 Task: Check the percentage active listings of fireplace in the last 1 year.
Action: Mouse moved to (757, 177)
Screenshot: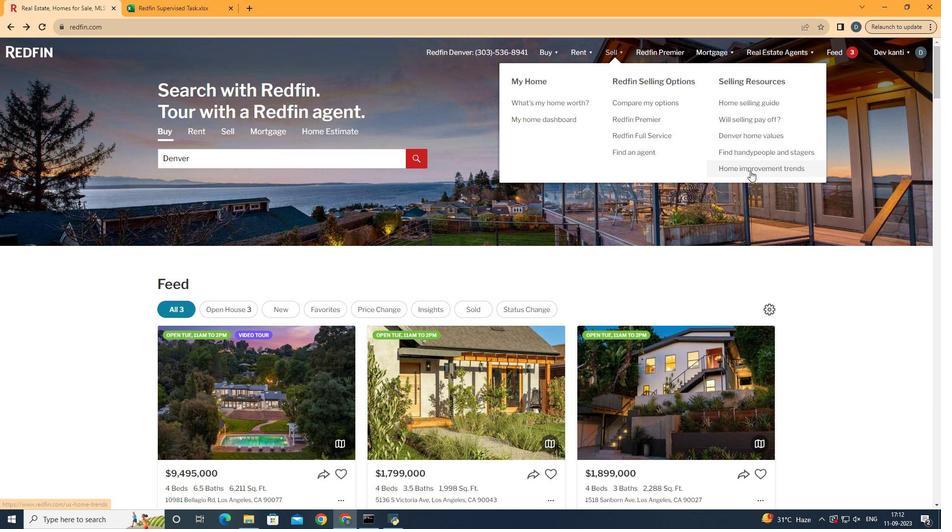 
Action: Mouse pressed left at (757, 177)
Screenshot: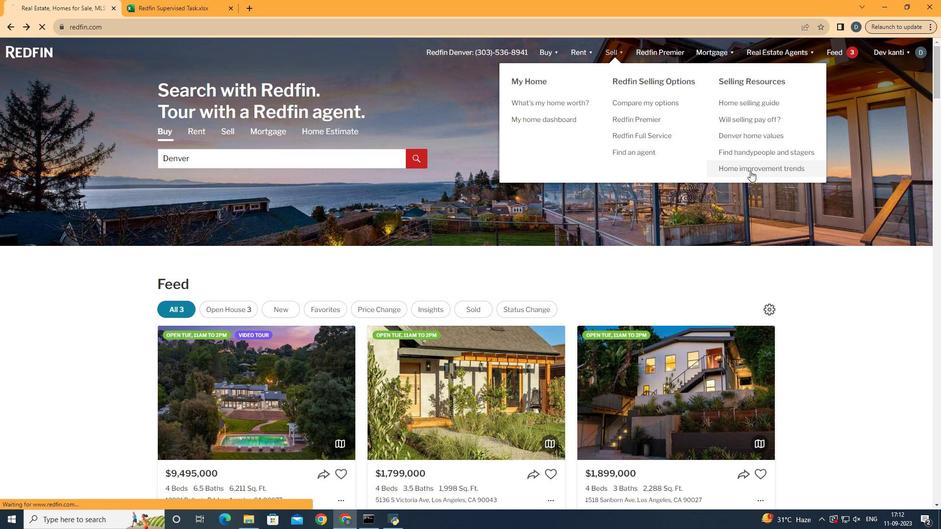 
Action: Mouse moved to (256, 186)
Screenshot: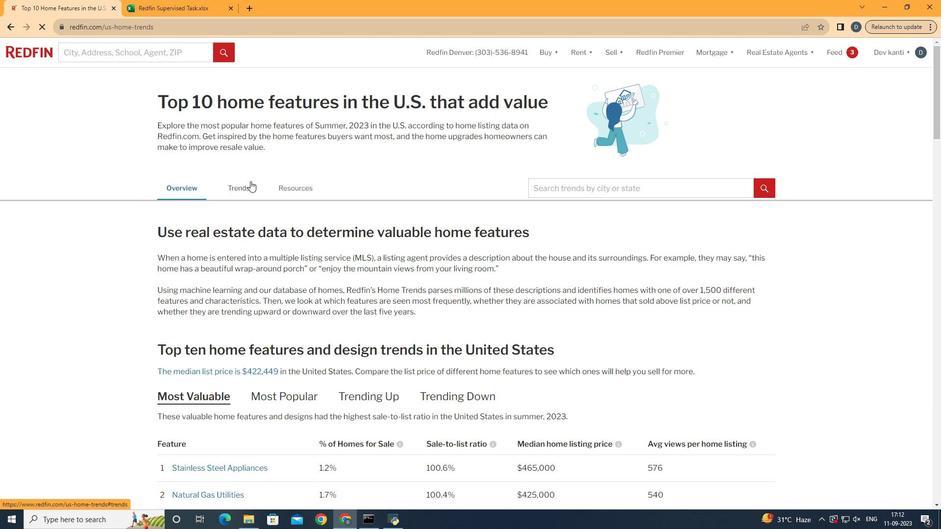 
Action: Mouse pressed left at (256, 186)
Screenshot: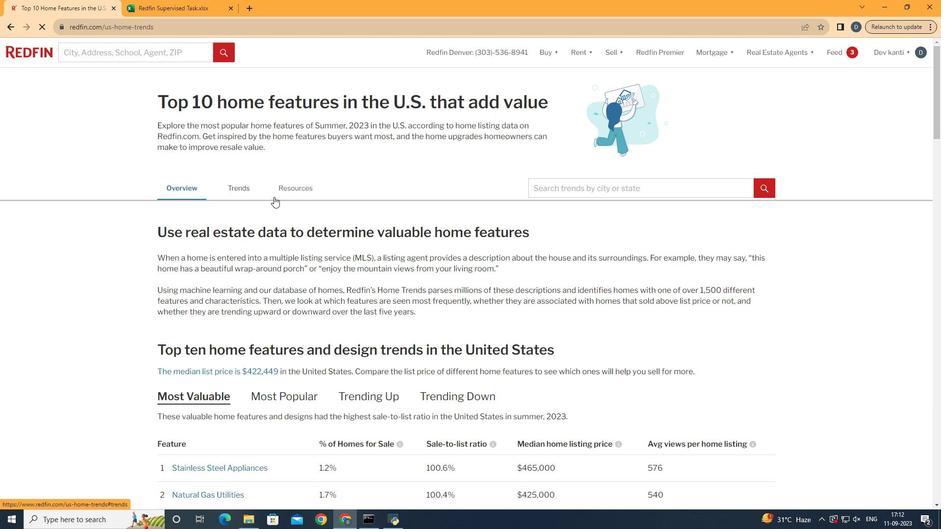 
Action: Mouse moved to (344, 302)
Screenshot: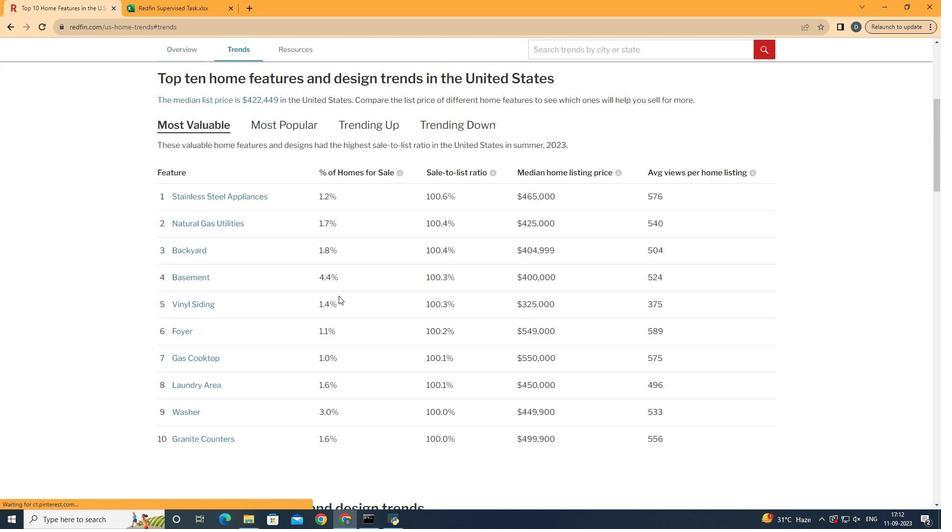 
Action: Mouse scrolled (344, 301) with delta (0, 0)
Screenshot: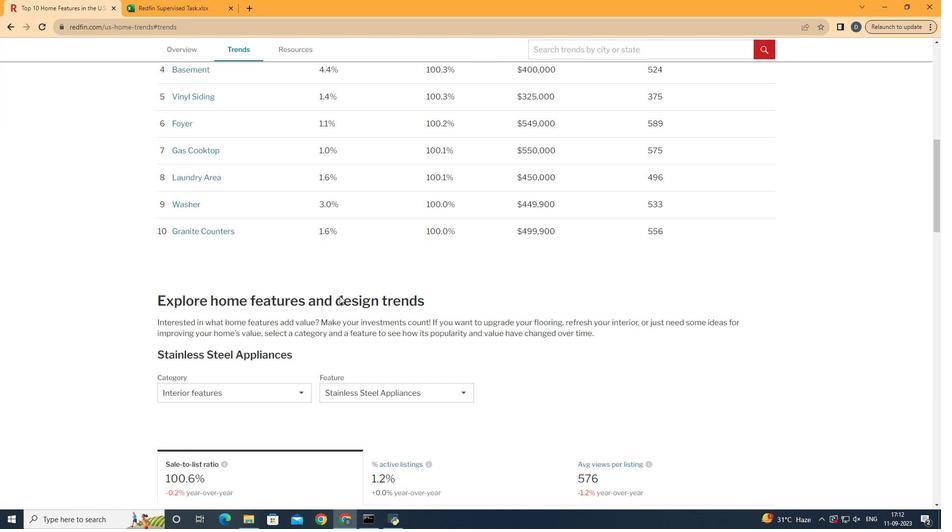 
Action: Mouse moved to (345, 302)
Screenshot: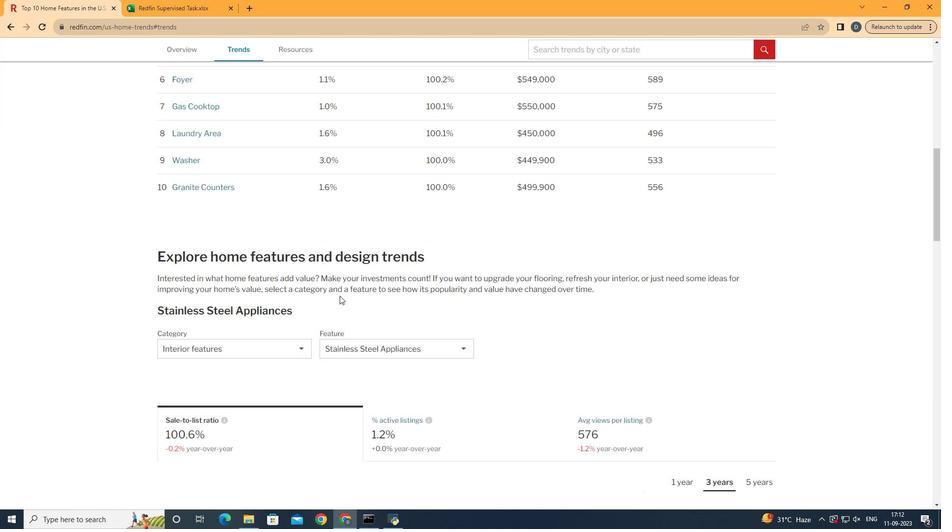 
Action: Mouse scrolled (345, 301) with delta (0, 0)
Screenshot: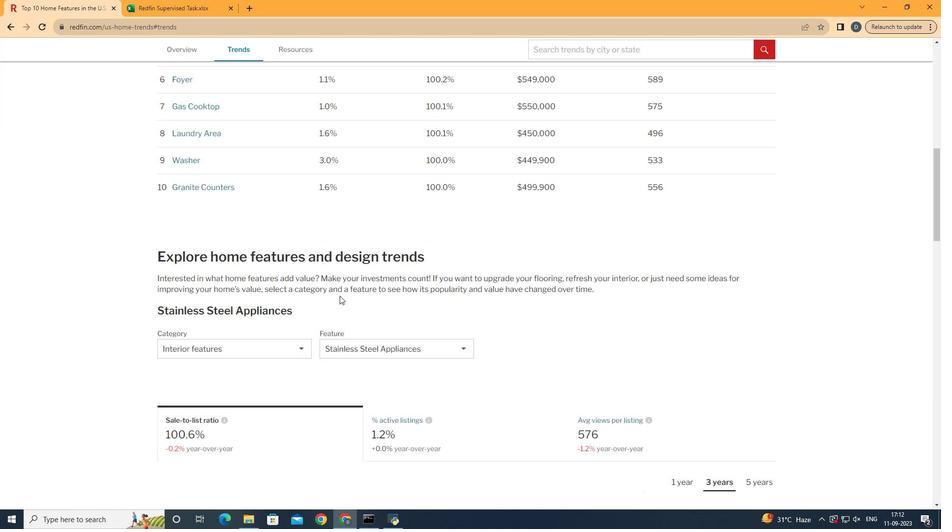 
Action: Mouse scrolled (345, 301) with delta (0, 0)
Screenshot: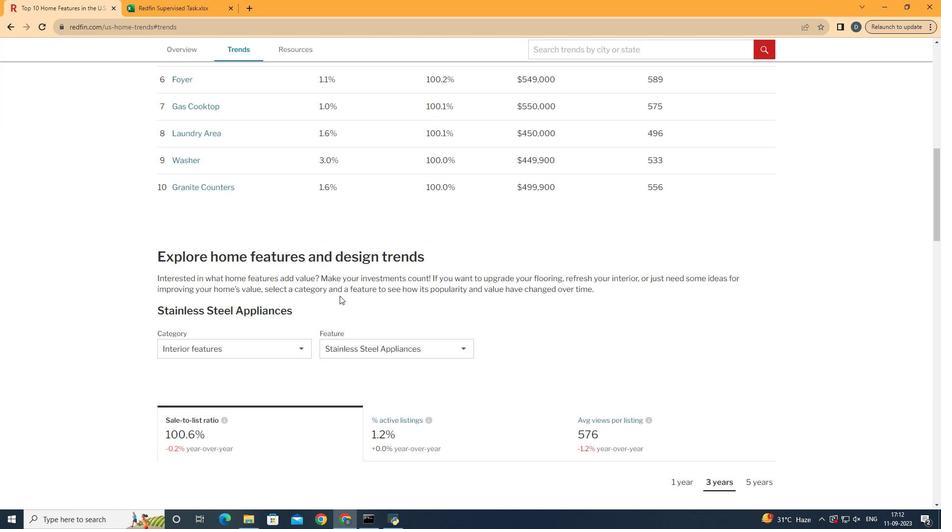 
Action: Mouse scrolled (345, 301) with delta (0, 0)
Screenshot: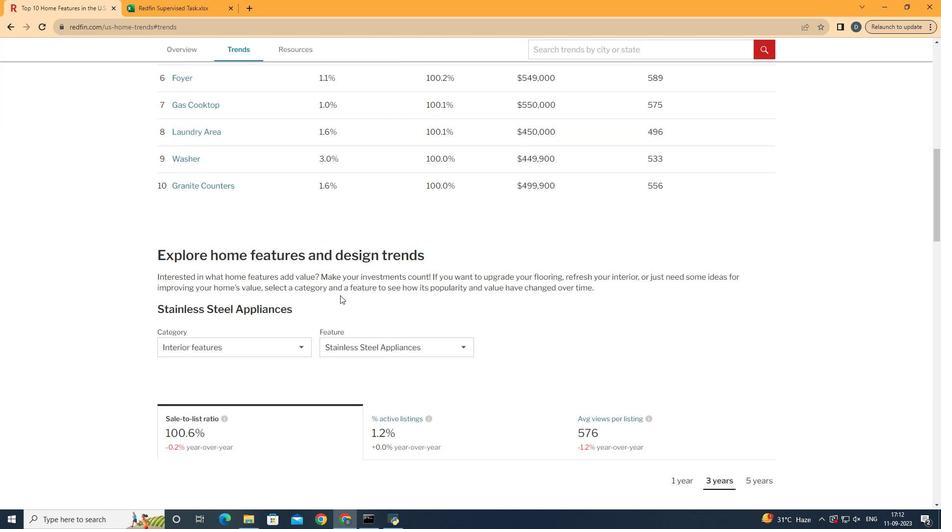 
Action: Mouse scrolled (345, 301) with delta (0, 0)
Screenshot: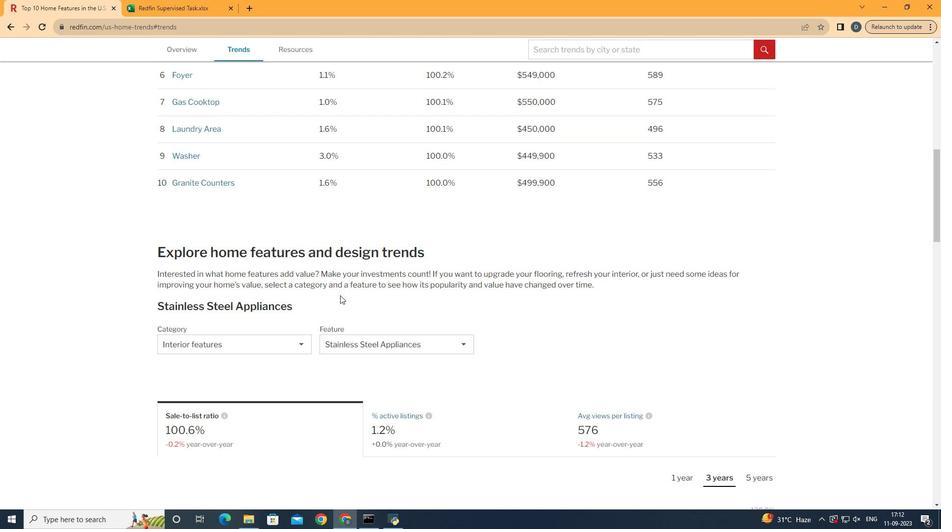 
Action: Mouse moved to (346, 301)
Screenshot: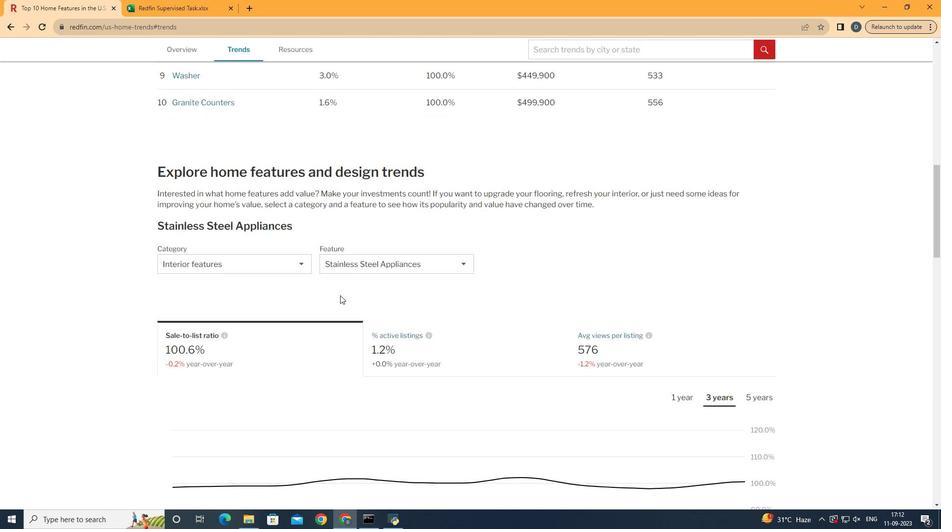 
Action: Mouse scrolled (346, 301) with delta (0, 0)
Screenshot: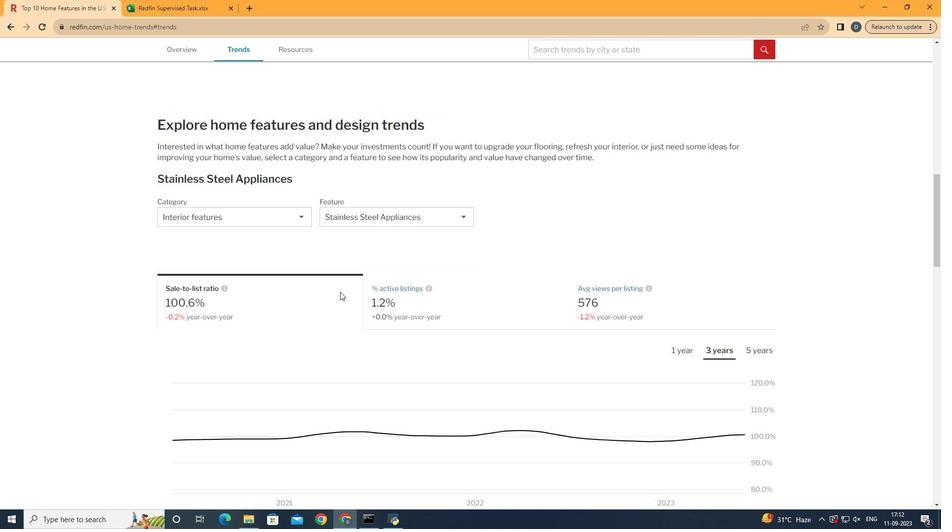 
Action: Mouse scrolled (346, 301) with delta (0, 0)
Screenshot: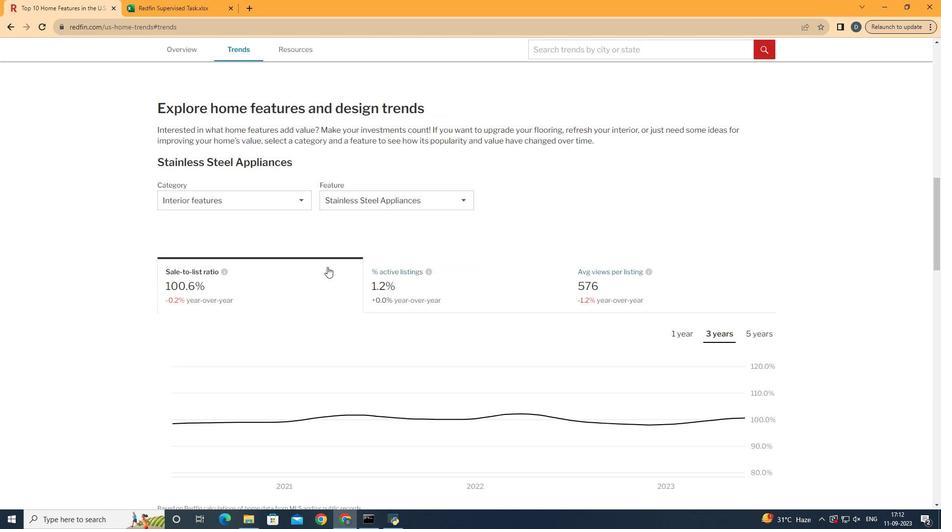 
Action: Mouse scrolled (346, 301) with delta (0, 0)
Screenshot: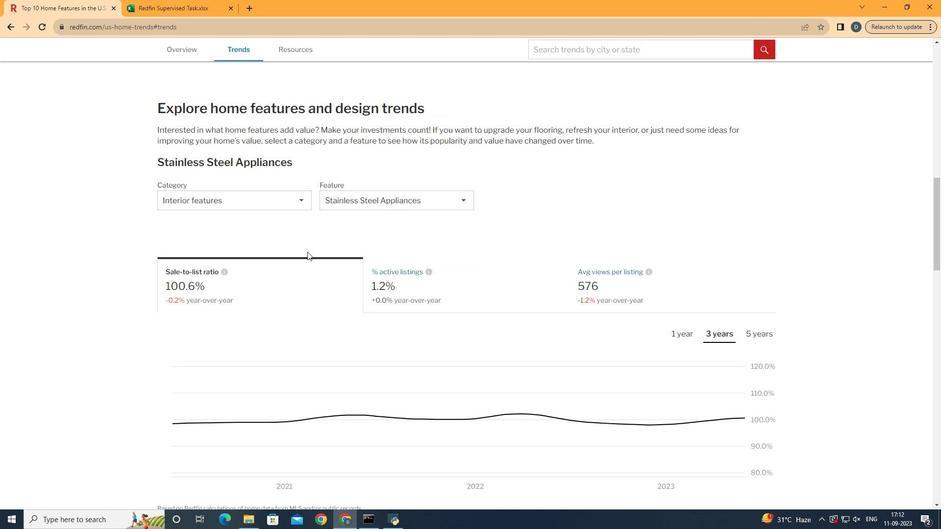 
Action: Mouse moved to (284, 208)
Screenshot: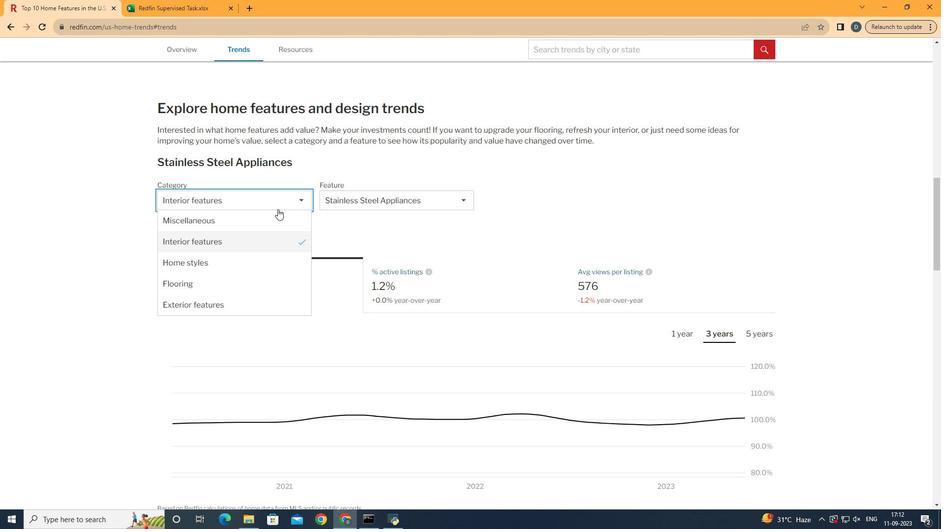 
Action: Mouse pressed left at (284, 208)
Screenshot: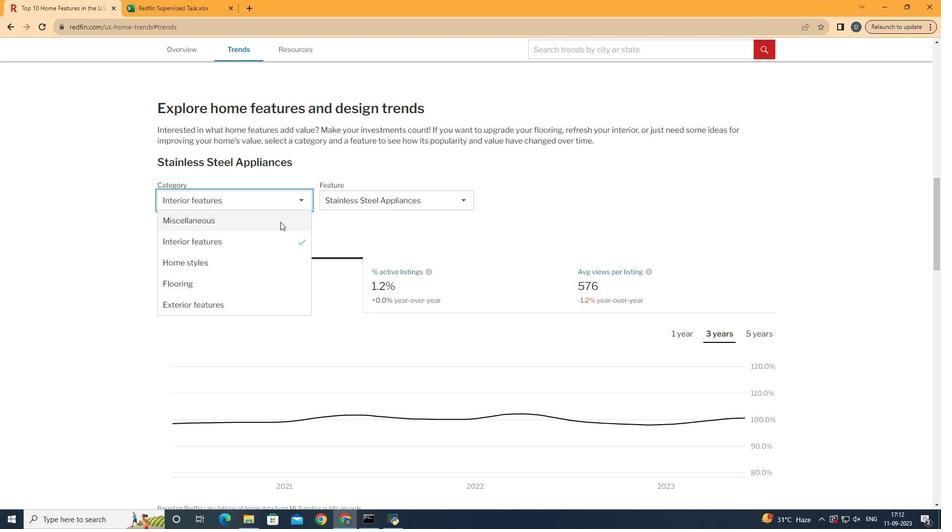 
Action: Mouse moved to (286, 238)
Screenshot: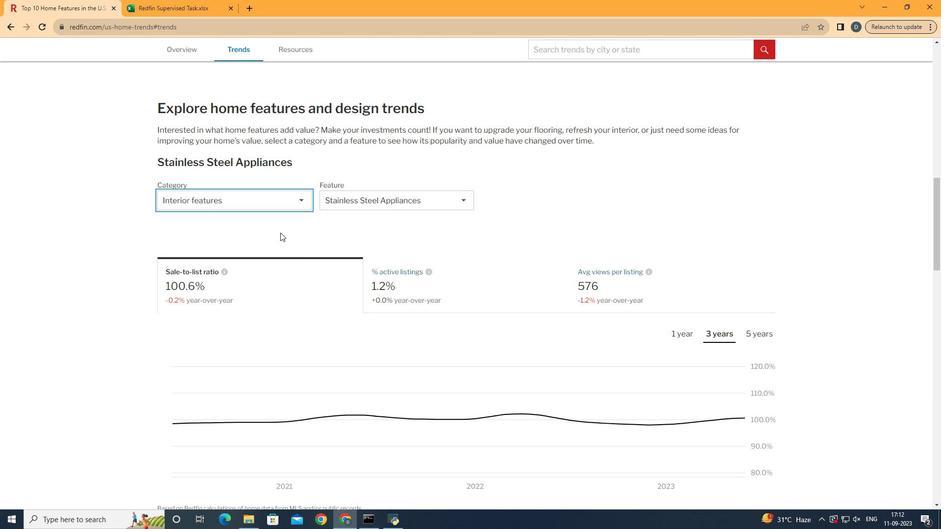 
Action: Mouse pressed left at (286, 238)
Screenshot: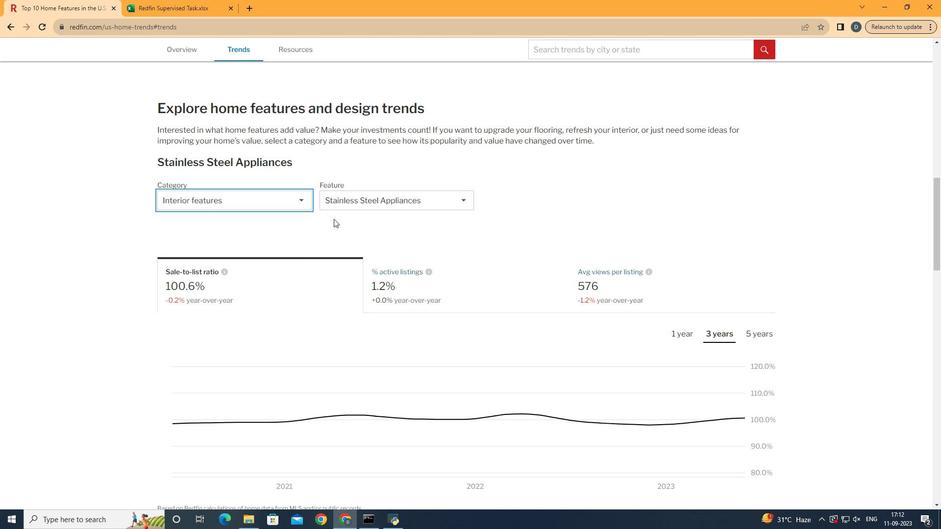 
Action: Mouse moved to (382, 209)
Screenshot: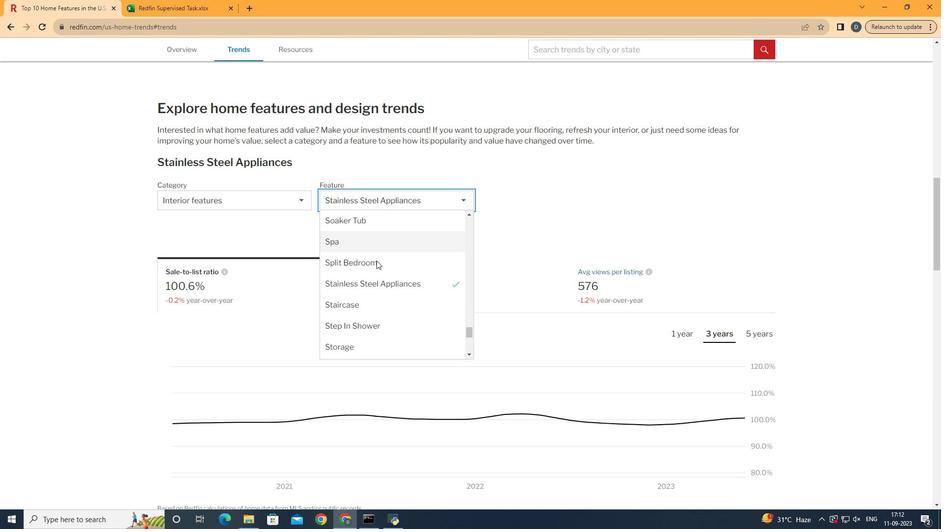 
Action: Mouse pressed left at (382, 209)
Screenshot: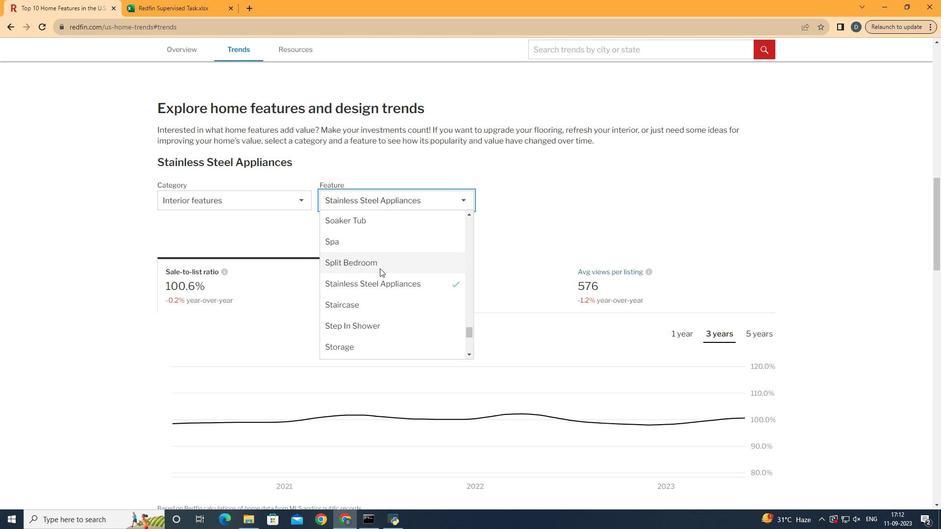 
Action: Mouse moved to (394, 283)
Screenshot: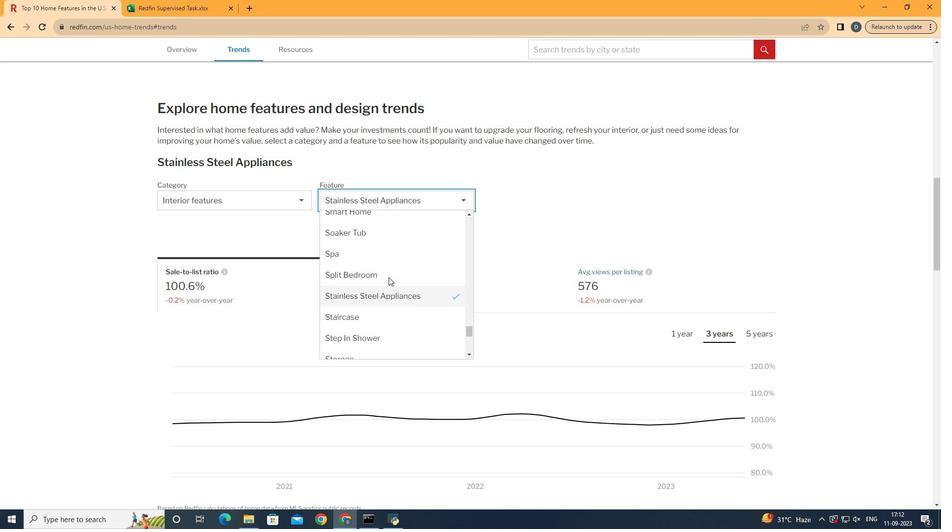 
Action: Mouse scrolled (394, 284) with delta (0, 0)
Screenshot: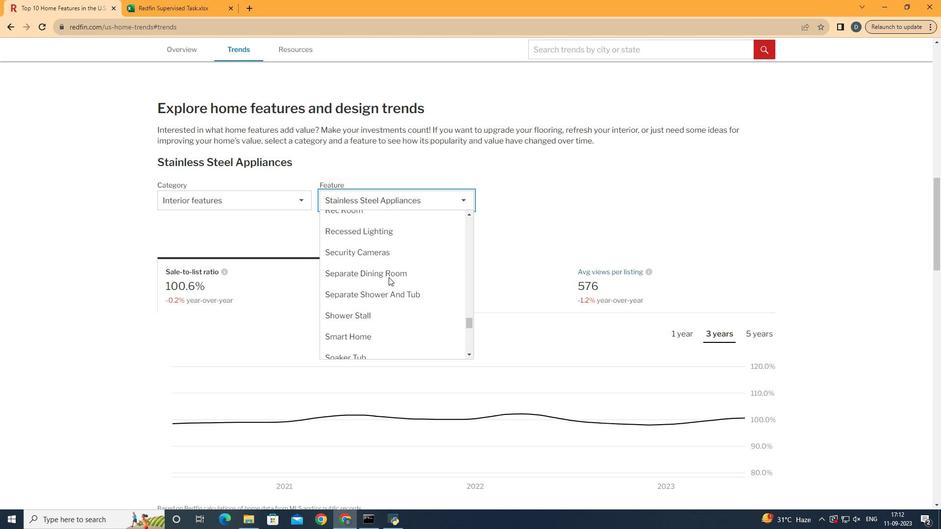 
Action: Mouse scrolled (394, 284) with delta (0, 0)
Screenshot: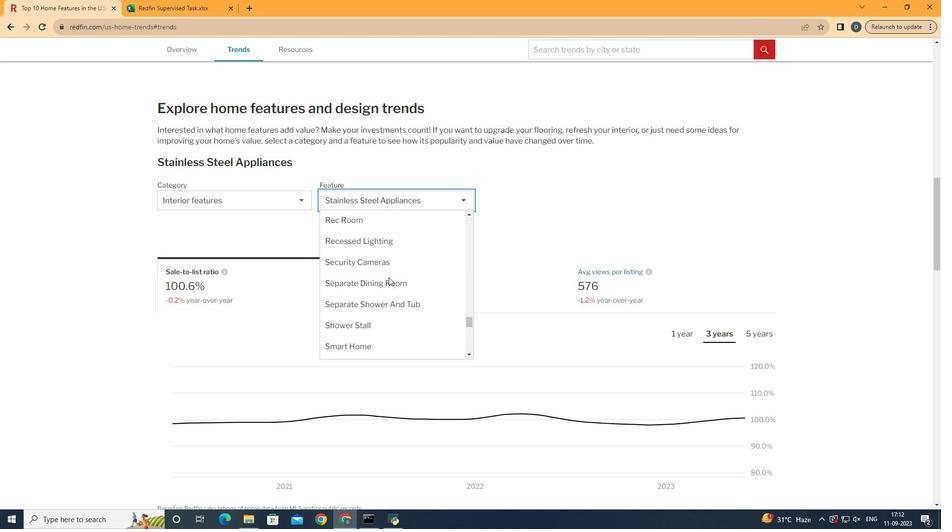 
Action: Mouse scrolled (394, 284) with delta (0, 0)
Screenshot: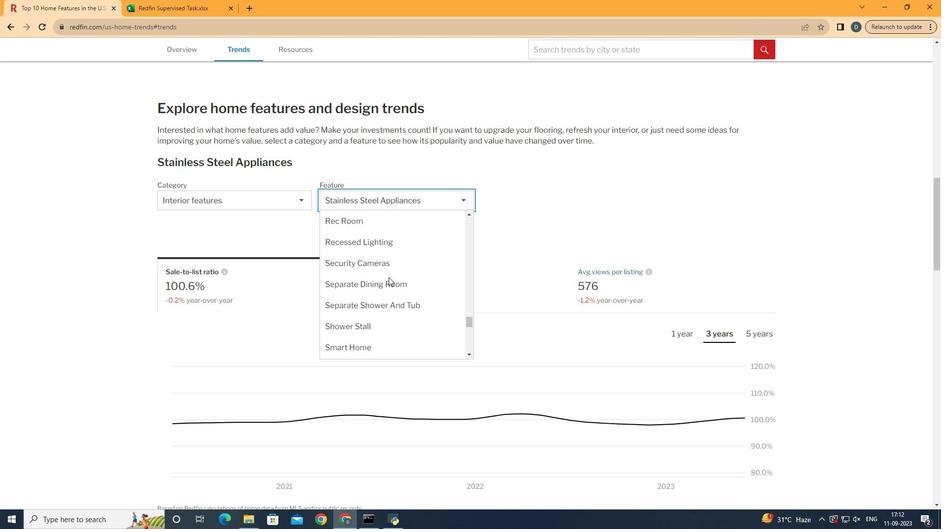 
Action: Mouse scrolled (394, 284) with delta (0, 0)
Screenshot: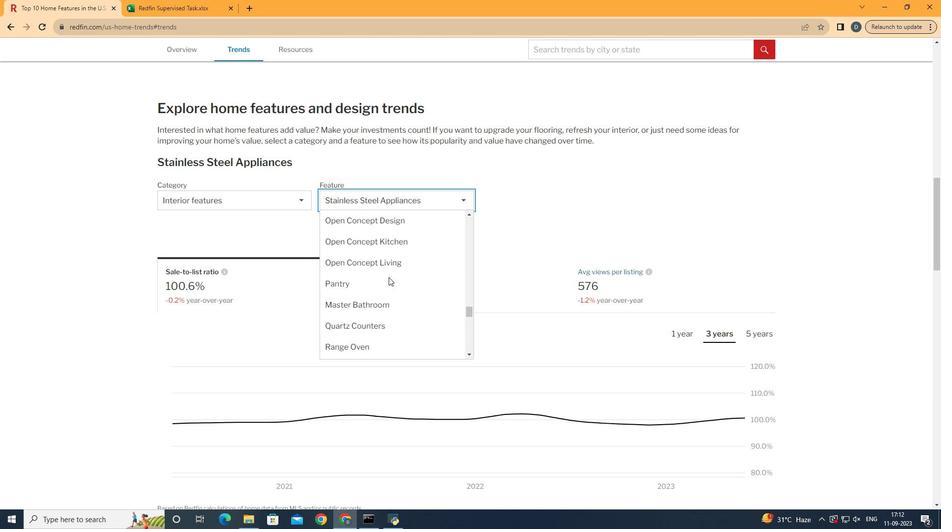 
Action: Mouse scrolled (394, 284) with delta (0, 0)
Screenshot: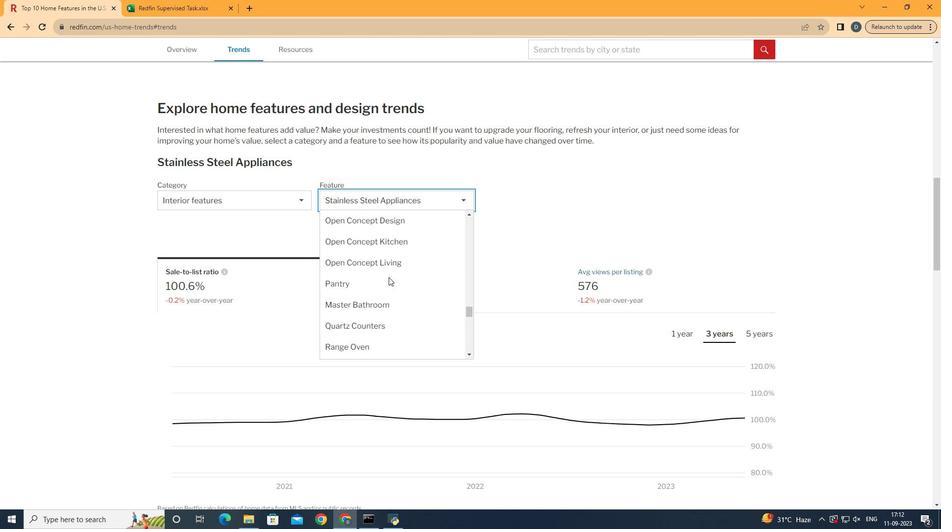 
Action: Mouse scrolled (394, 284) with delta (0, 0)
Screenshot: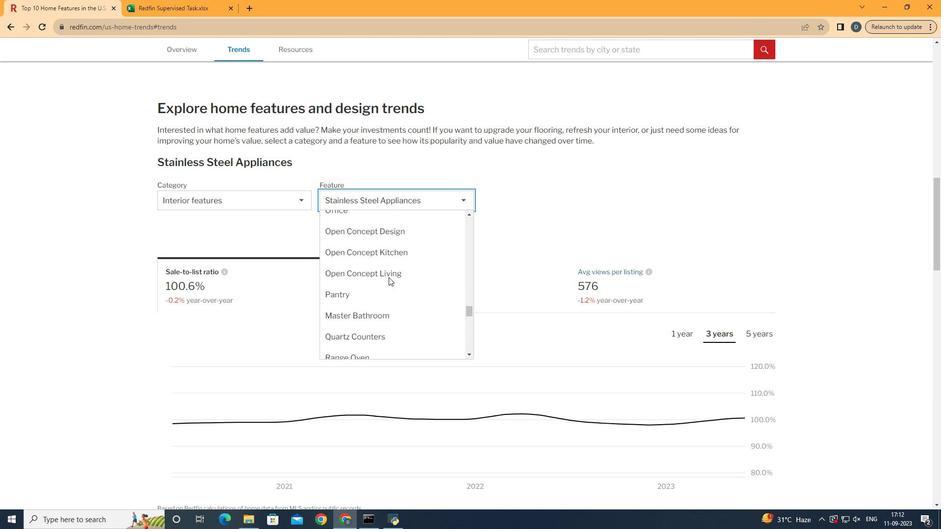 
Action: Mouse scrolled (394, 284) with delta (0, 0)
Screenshot: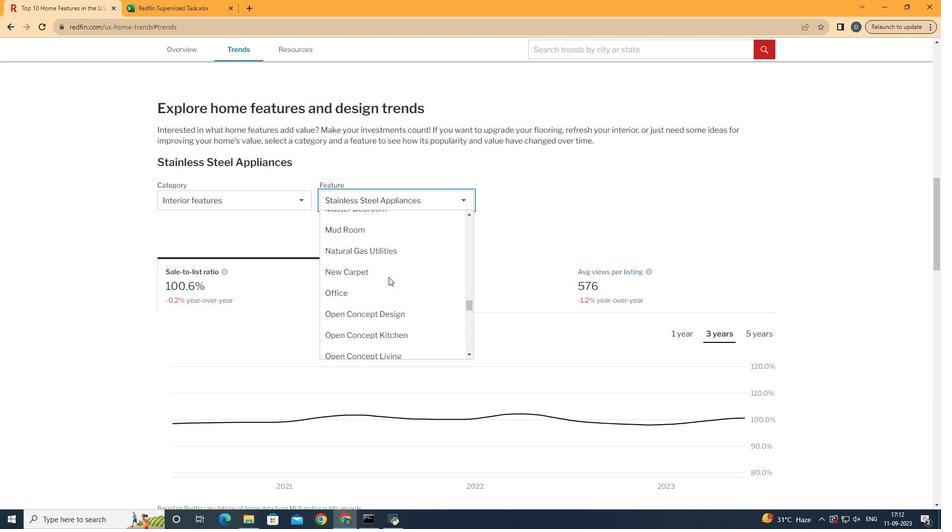 
Action: Mouse scrolled (394, 284) with delta (0, 0)
Screenshot: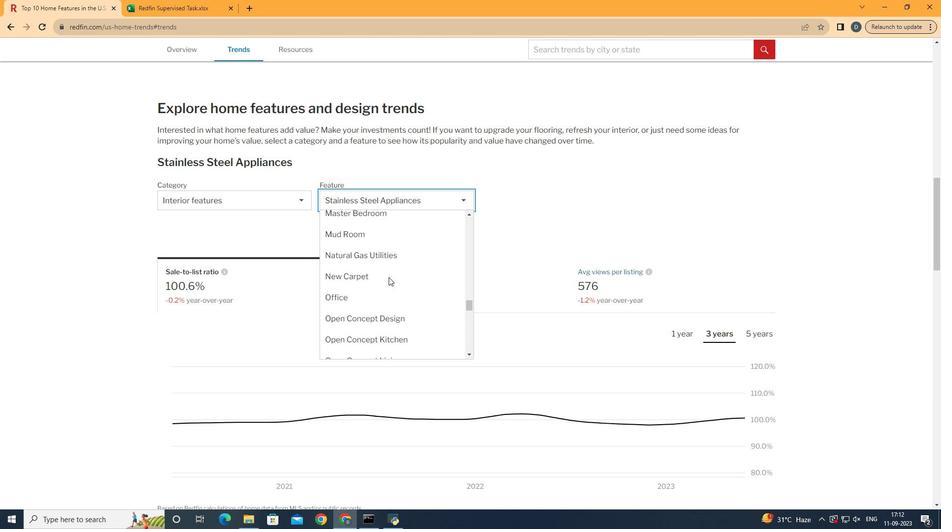 
Action: Mouse scrolled (394, 284) with delta (0, 0)
Screenshot: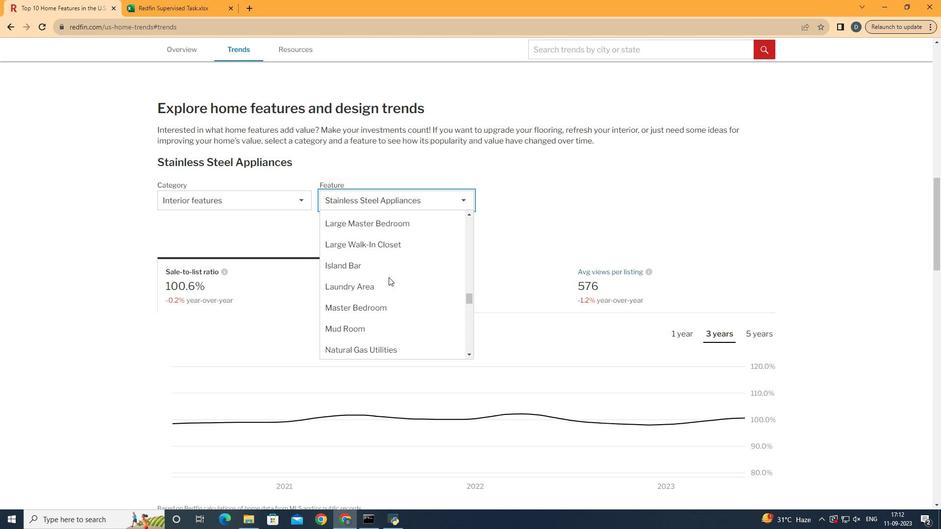 
Action: Mouse scrolled (394, 284) with delta (0, 0)
Screenshot: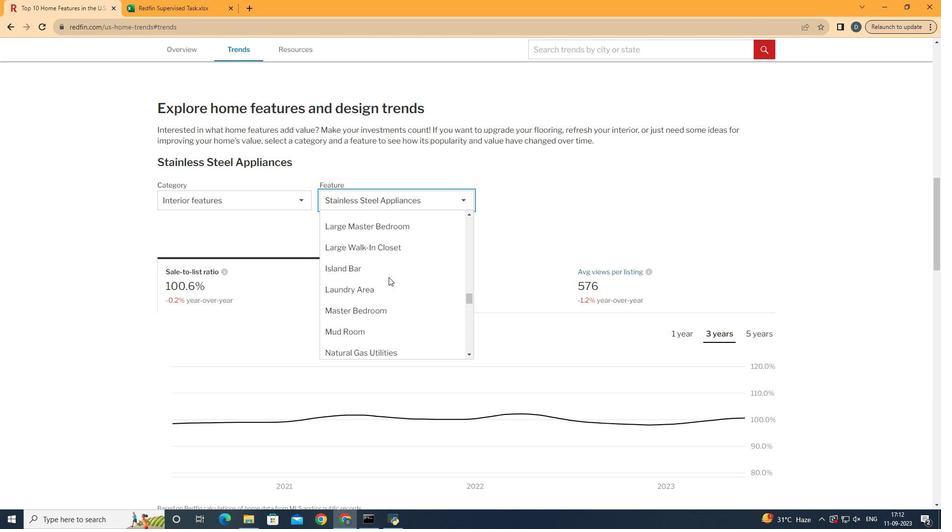 
Action: Mouse scrolled (394, 284) with delta (0, 0)
Screenshot: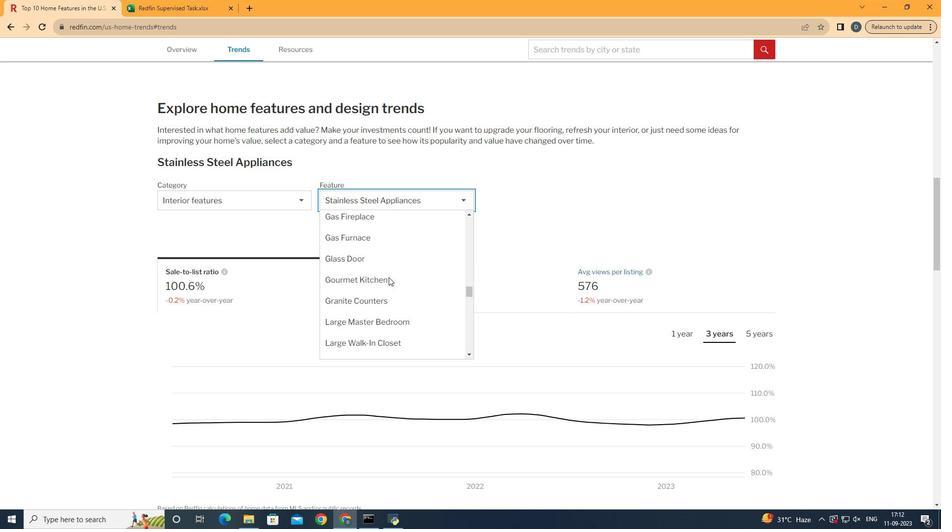 
Action: Mouse scrolled (394, 284) with delta (0, 0)
Screenshot: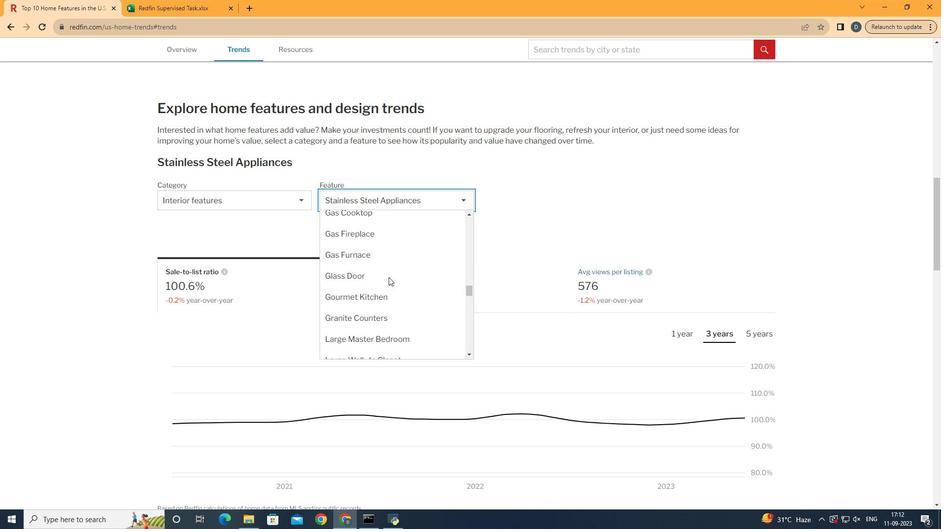 
Action: Mouse scrolled (394, 284) with delta (0, 0)
Screenshot: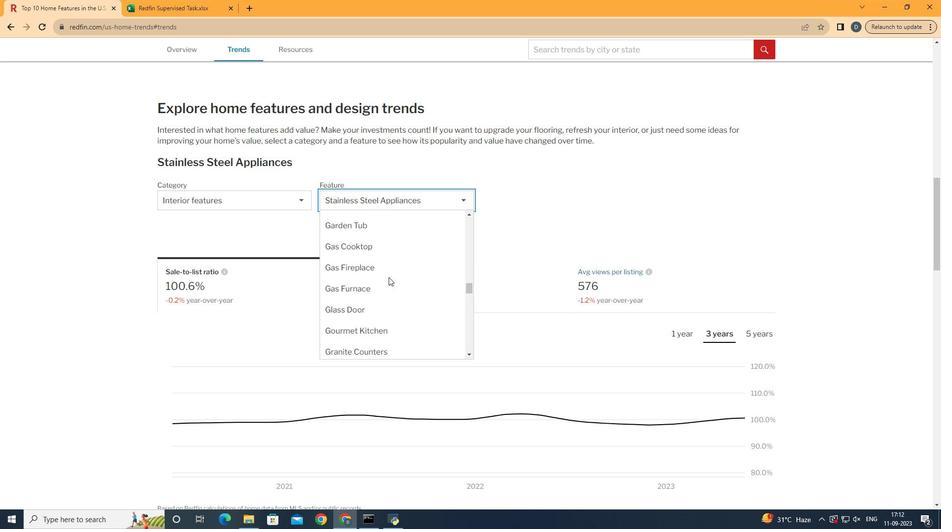 
Action: Mouse scrolled (394, 284) with delta (0, 0)
Screenshot: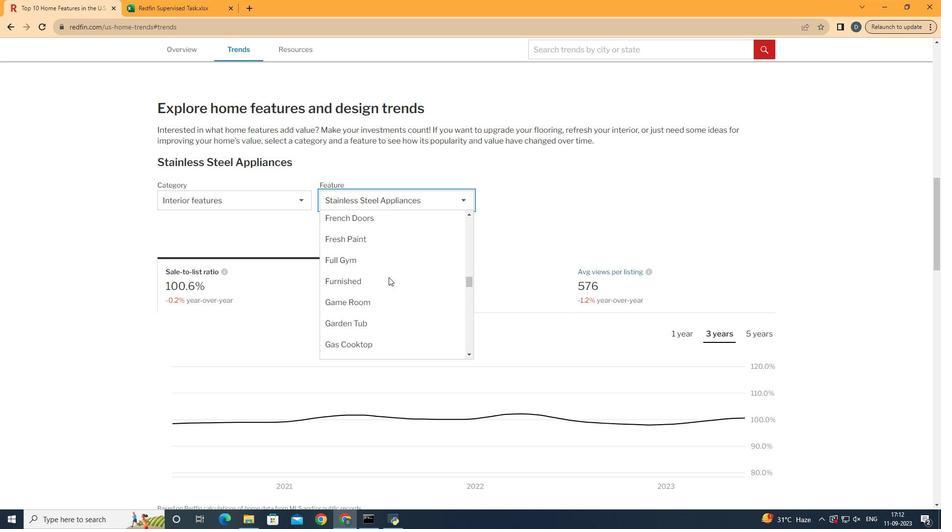 
Action: Mouse scrolled (394, 284) with delta (0, 0)
Screenshot: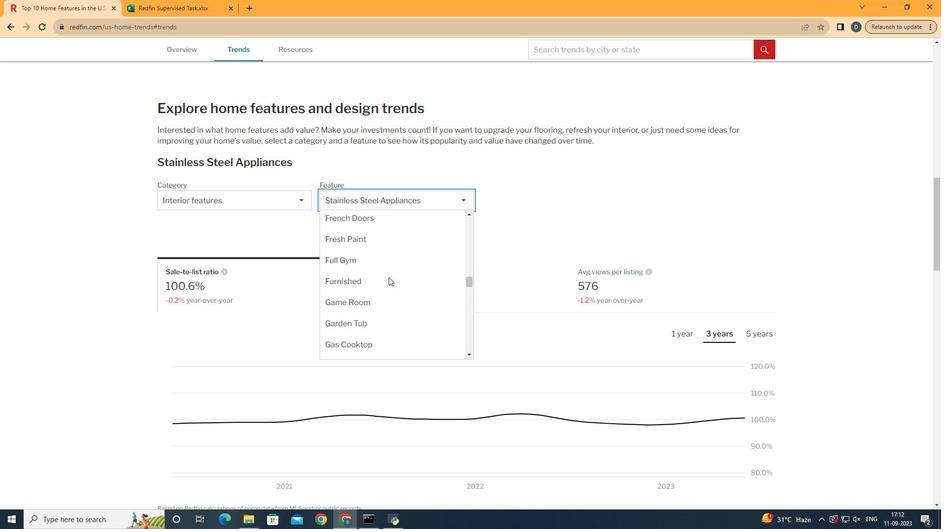 
Action: Mouse scrolled (394, 284) with delta (0, 0)
Screenshot: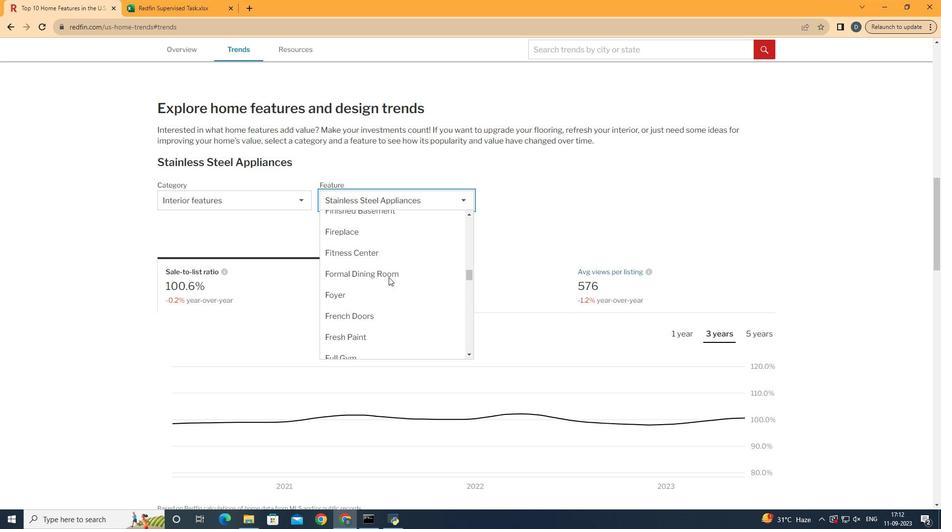 
Action: Mouse scrolled (394, 284) with delta (0, 0)
Screenshot: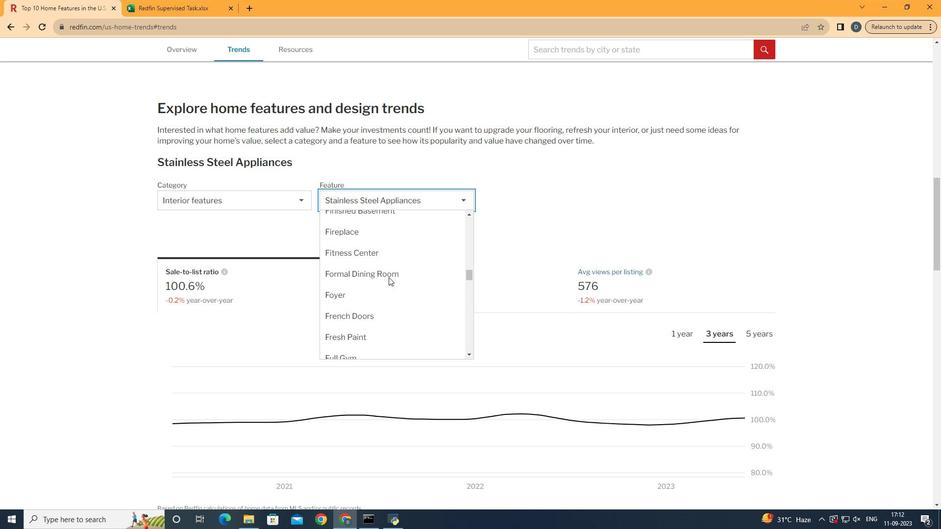 
Action: Mouse moved to (413, 237)
Screenshot: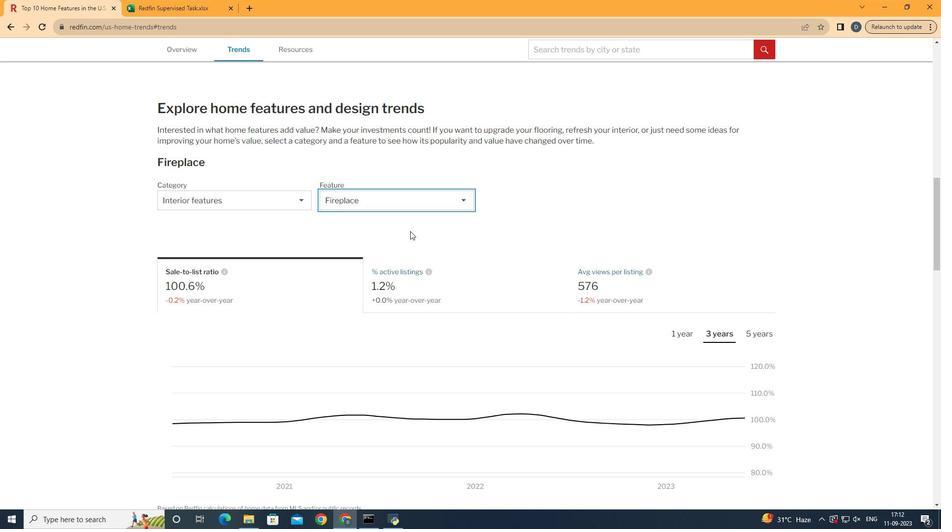 
Action: Mouse pressed left at (413, 237)
Screenshot: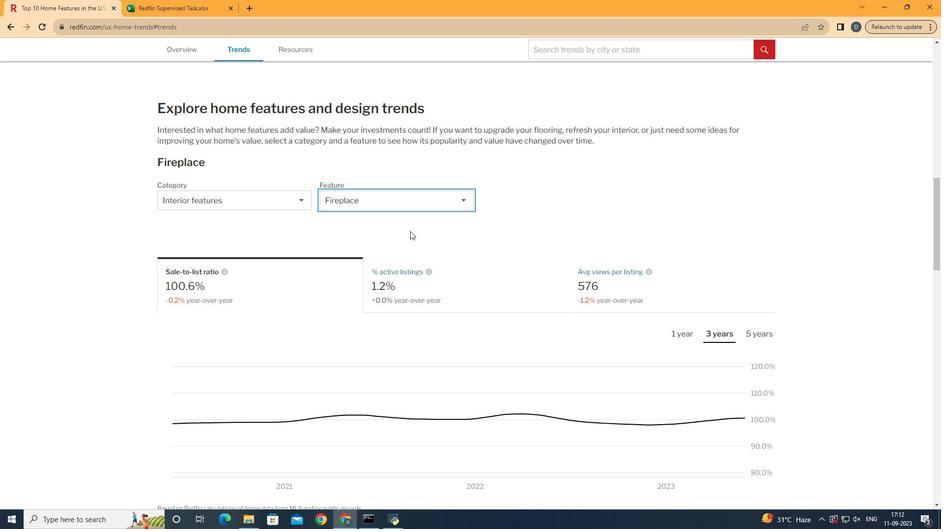 
Action: Mouse moved to (500, 231)
Screenshot: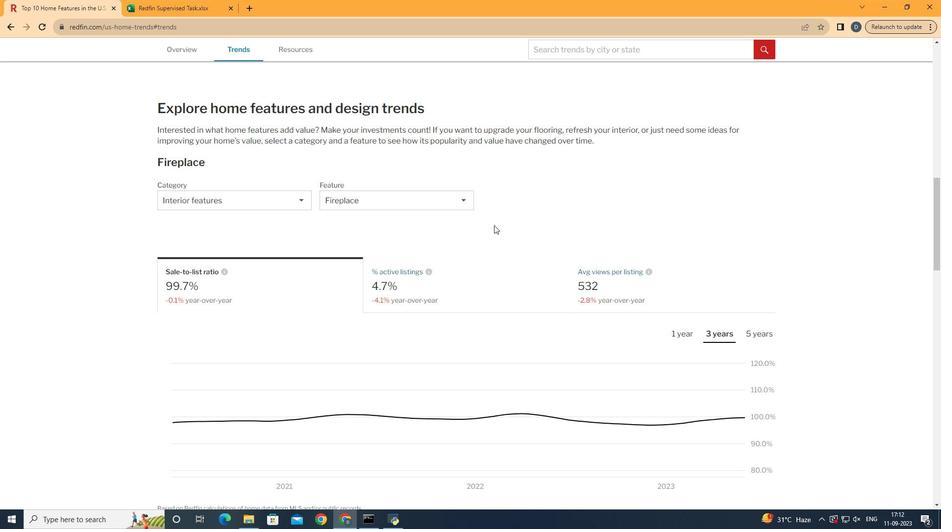 
Action: Mouse pressed left at (500, 231)
Screenshot: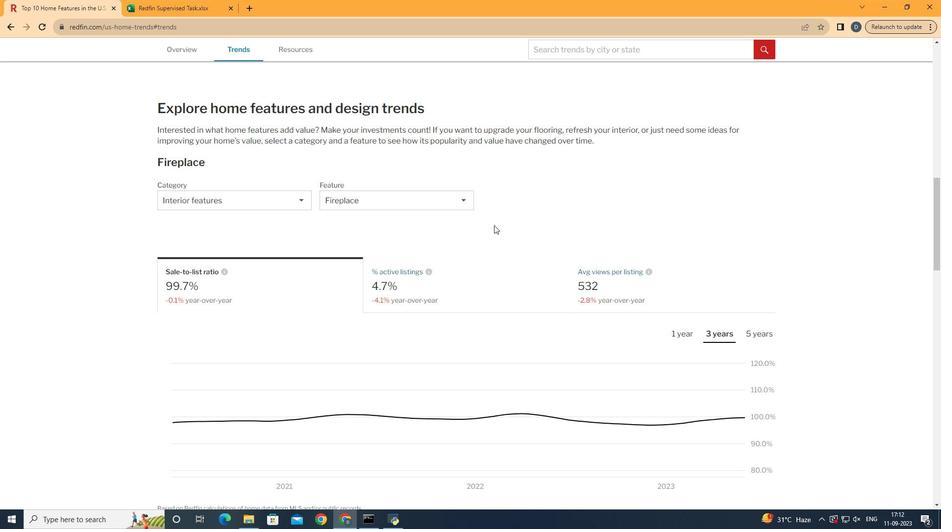 
Action: Mouse moved to (504, 305)
Screenshot: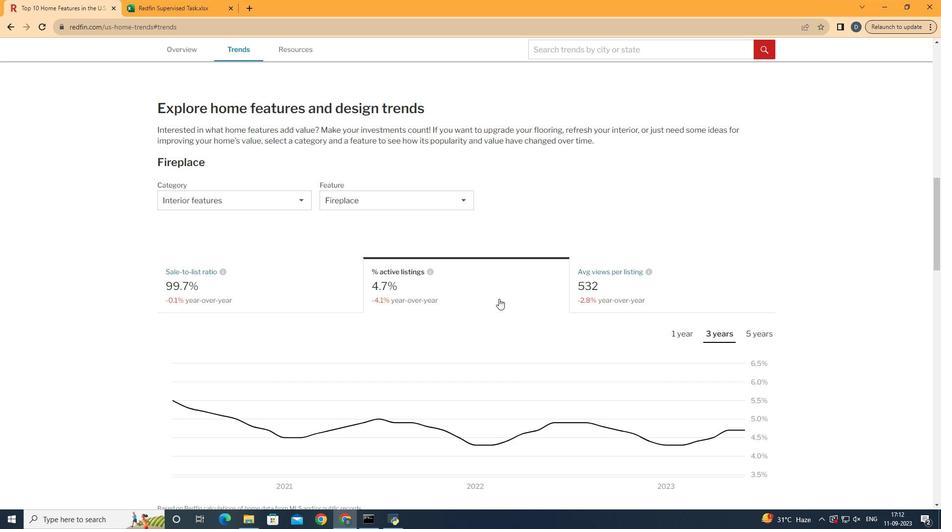 
Action: Mouse pressed left at (504, 305)
Screenshot: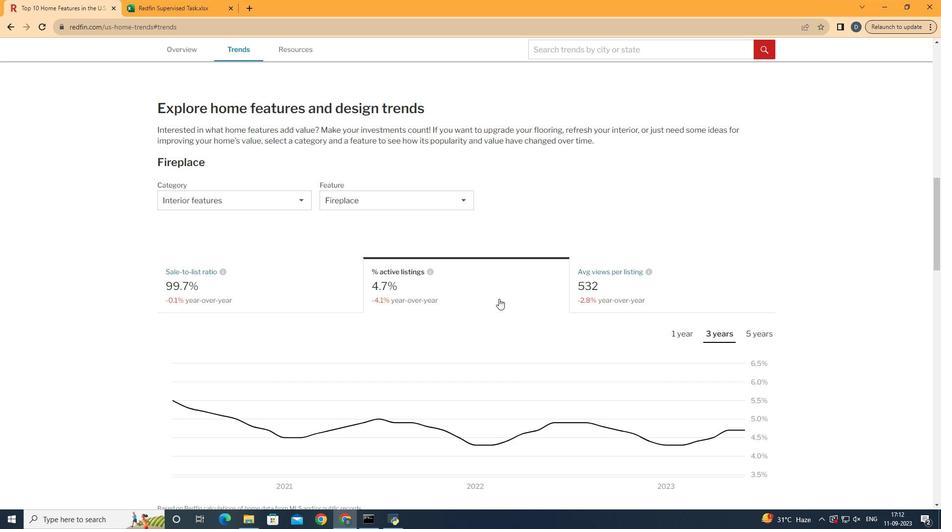 
Action: Mouse moved to (689, 339)
Screenshot: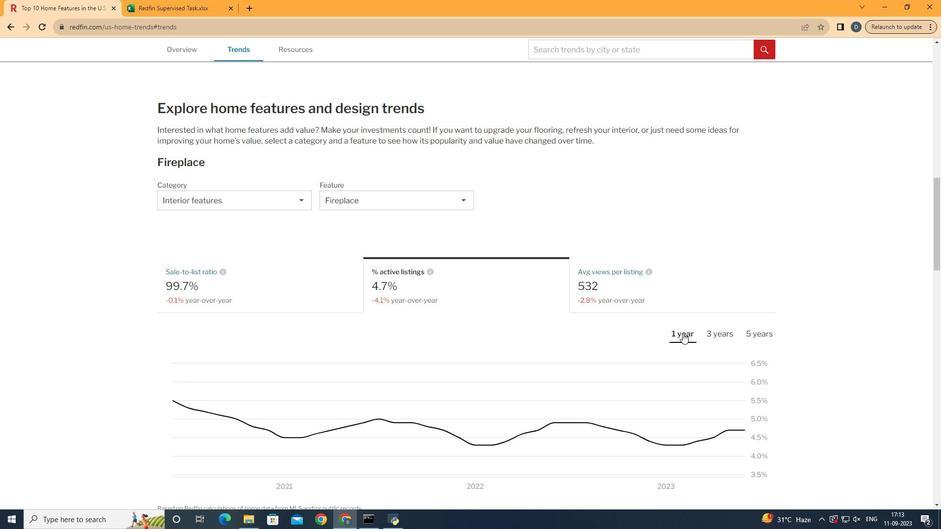 
Action: Mouse pressed left at (689, 339)
Screenshot: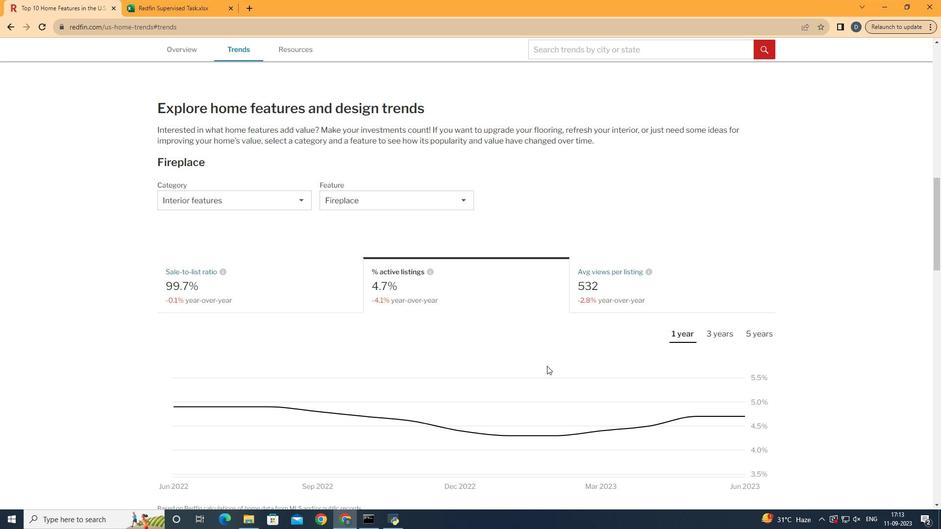 
Action: Mouse moved to (732, 419)
Screenshot: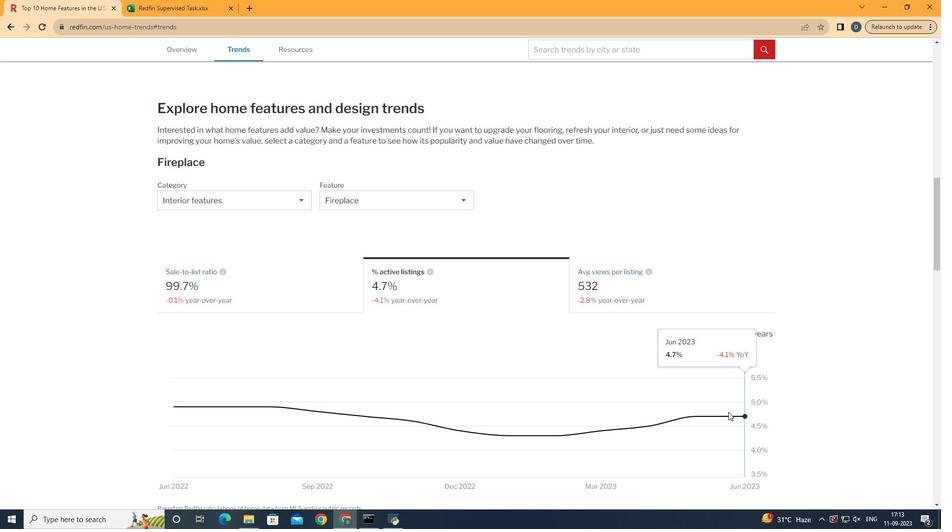 
